 Task: Create a 'menu' object.
Action: Mouse moved to (666, 57)
Screenshot: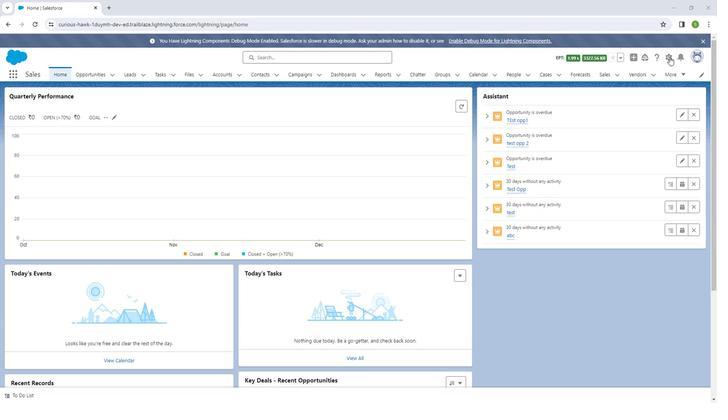 
Action: Mouse pressed left at (666, 57)
Screenshot: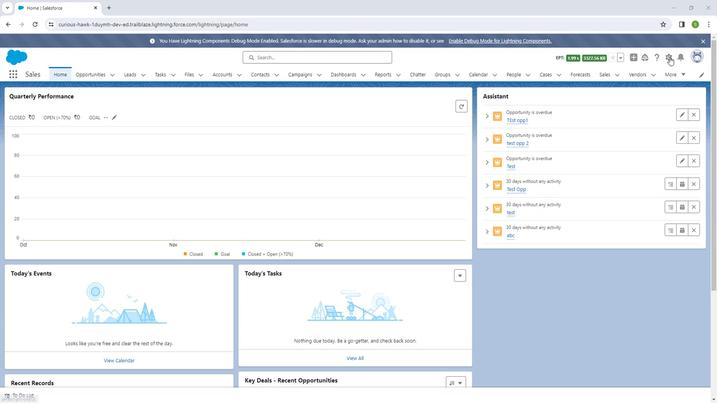 
Action: Mouse moved to (650, 85)
Screenshot: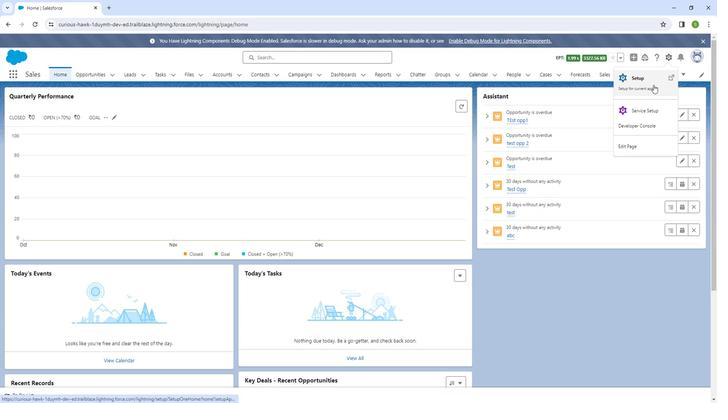 
Action: Mouse pressed left at (650, 85)
Screenshot: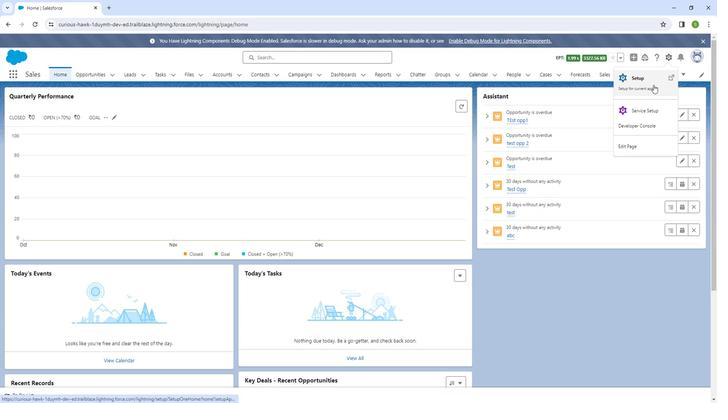 
Action: Mouse moved to (102, 73)
Screenshot: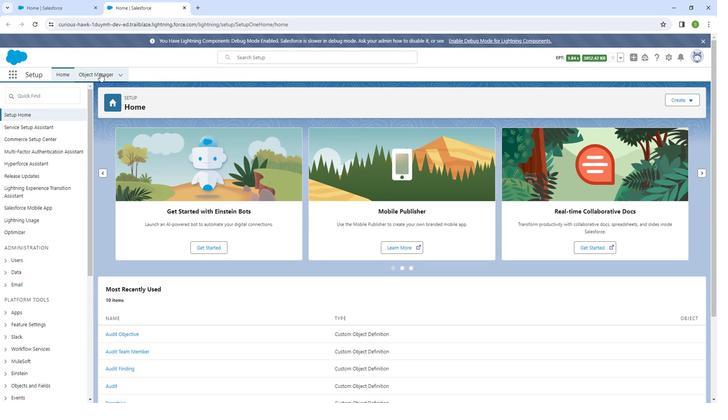 
Action: Mouse pressed left at (102, 73)
Screenshot: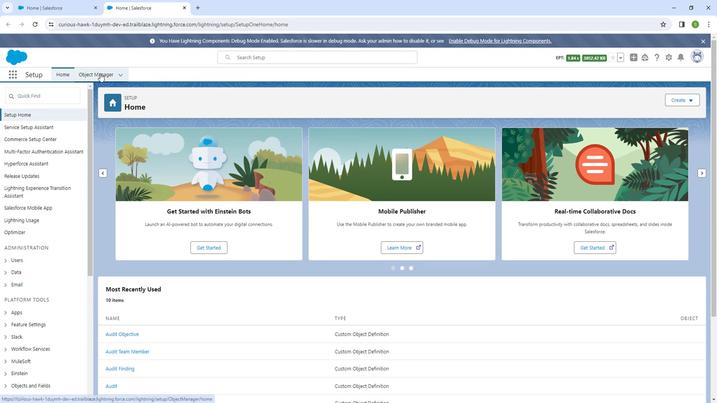 
Action: Mouse moved to (684, 102)
Screenshot: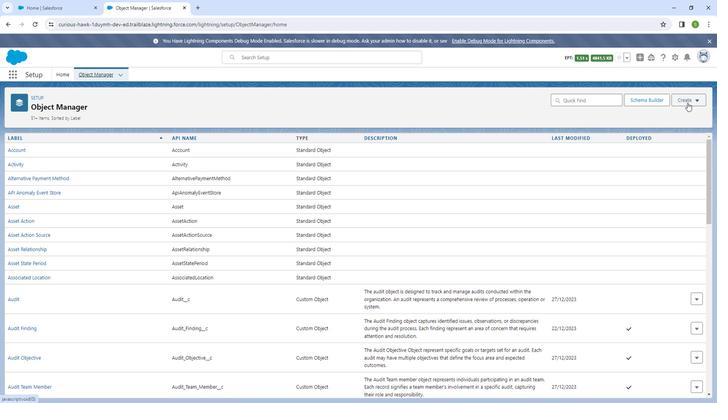 
Action: Mouse pressed left at (684, 102)
Screenshot: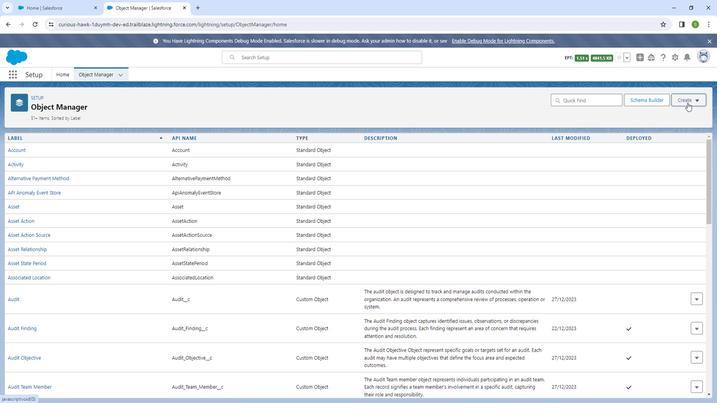 
Action: Mouse moved to (669, 121)
Screenshot: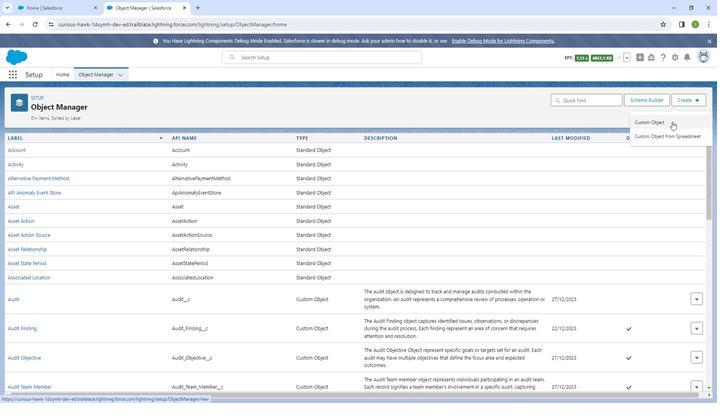 
Action: Mouse pressed left at (669, 121)
Screenshot: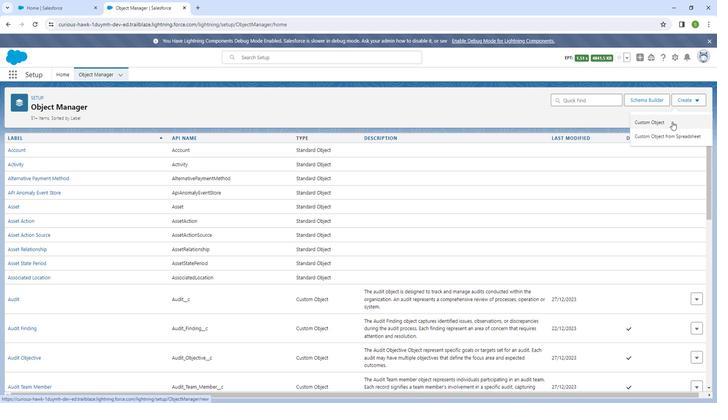 
Action: Mouse moved to (182, 194)
Screenshot: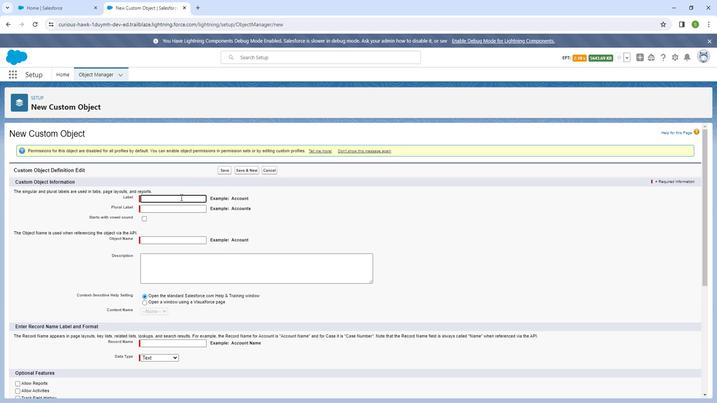 
Action: Mouse pressed left at (182, 194)
Screenshot: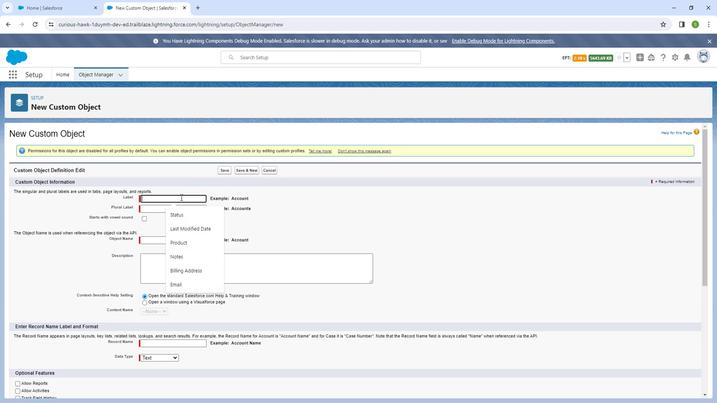 
Action: Mouse moved to (180, 196)
Screenshot: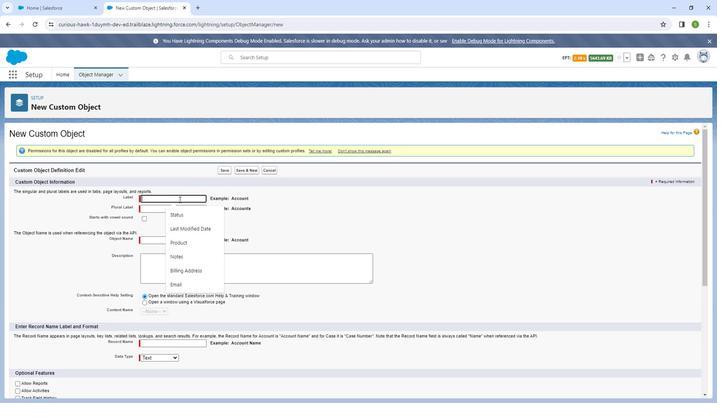 
Action: Key pressed <Key.shift_r>Menu
Screenshot: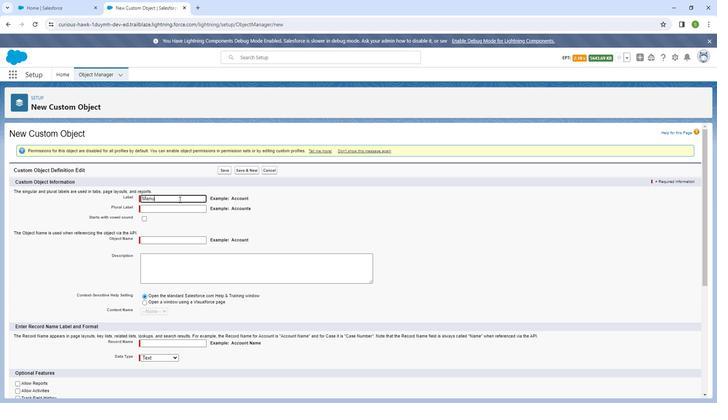
Action: Mouse moved to (178, 208)
Screenshot: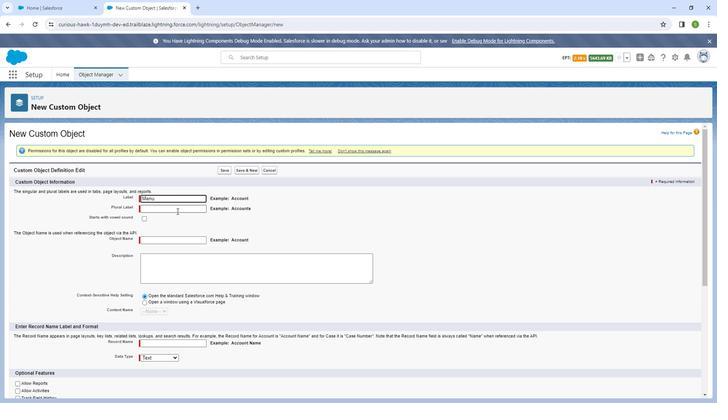 
Action: Mouse pressed left at (178, 208)
Screenshot: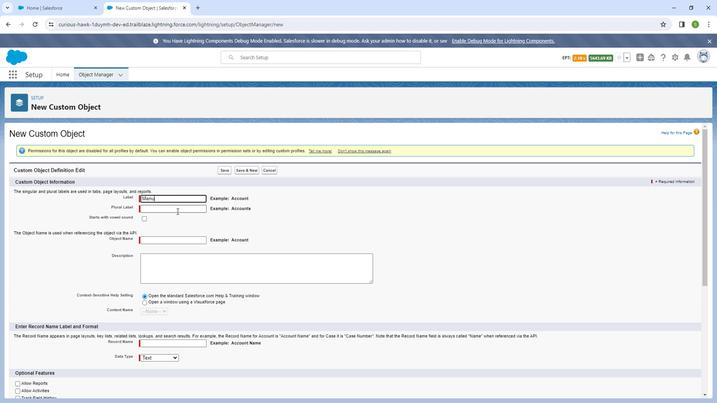 
Action: Mouse moved to (182, 206)
Screenshot: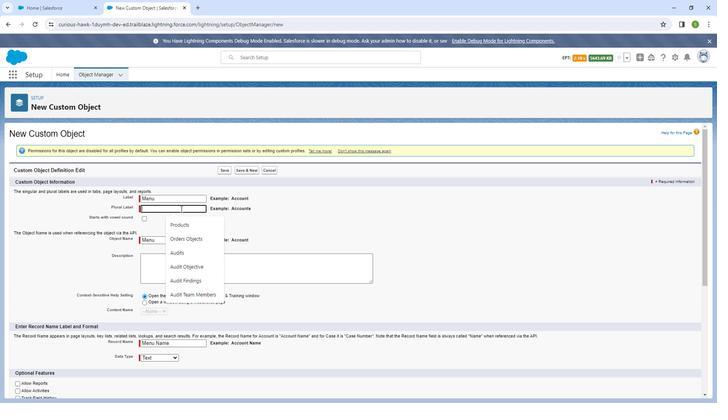 
Action: Key pressed <Key.shift_r>Menus
Screenshot: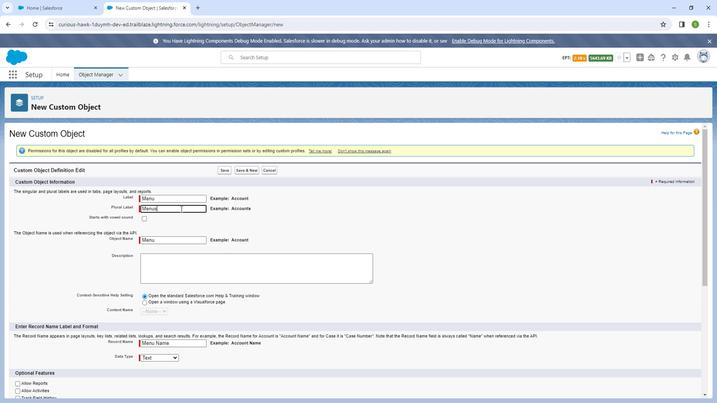 
Action: Mouse moved to (187, 257)
Screenshot: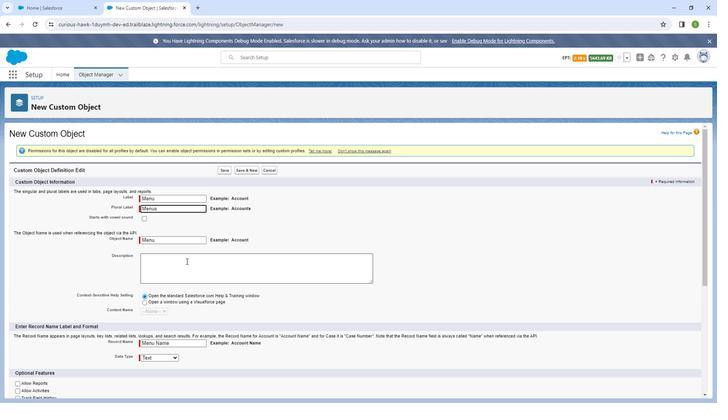 
Action: Mouse pressed left at (187, 257)
Screenshot: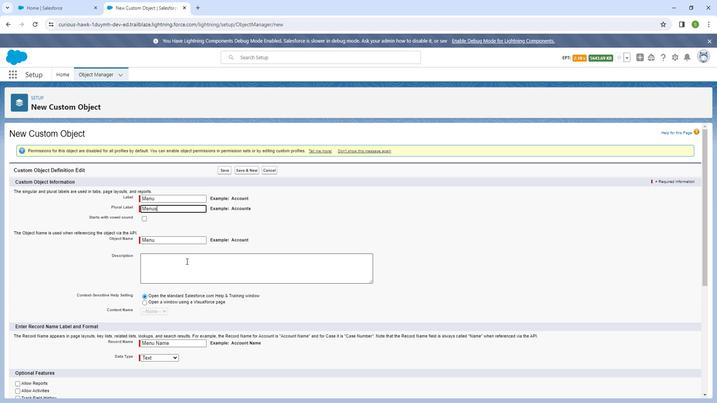 
Action: Mouse moved to (189, 257)
Screenshot: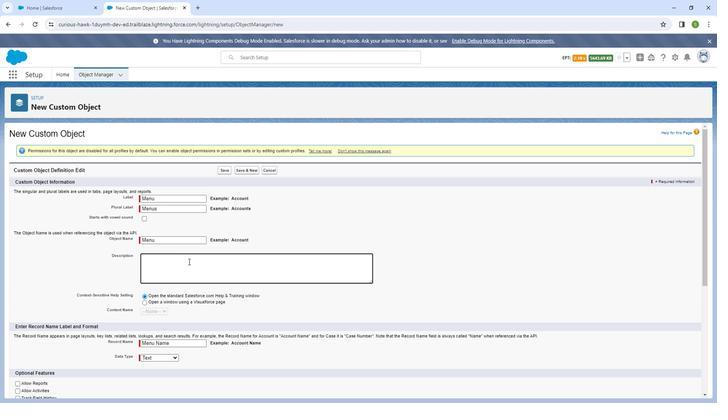 
Action: Key pressed <Key.shift_r>The<Key.space>menu<Key.space>object<Key.space>in<Key.space>a<Key.space>restaurant<Key.space>management<Key.space>system<Key.space>is<Key.space>a<Key.space>critical<Key.space>component<Key.space>that<Key.space>stotrs<Key.backspace><Key.backspace><Key.backspace>res<Key.space>a<Key.space>===<Key.backspace><Key.backspace><Key.backspace><Key.backspace><Key.space>cr=<Key.backspace><Key.backspace>rit<Key.backspace><Key.backspace><Key.backspace><Key.backspace><Key.backspace><Key.backspace>different<Key.space>items<Key.space>offered<Key.space>by<Key.space>the<Key.space>ew<Key.backspace><Key.backspace>restaurent.
Screenshot: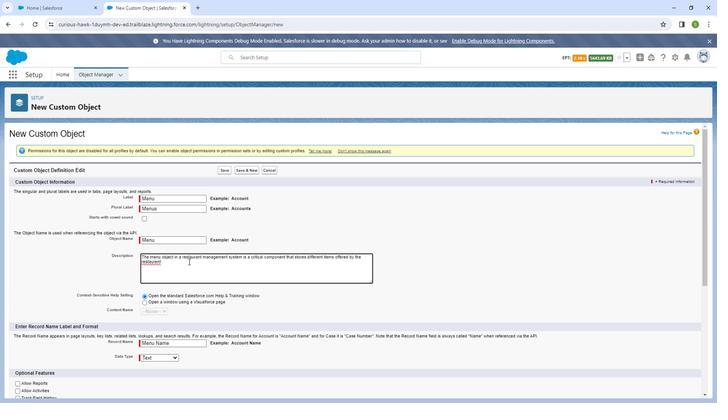 
Action: Mouse moved to (157, 258)
Screenshot: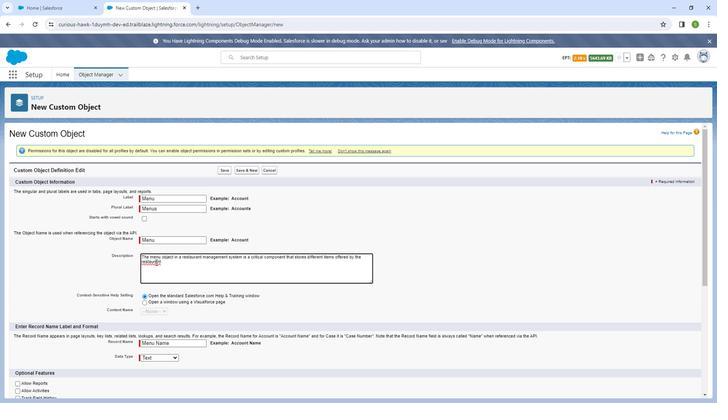 
Action: Mouse pressed left at (157, 258)
Screenshot: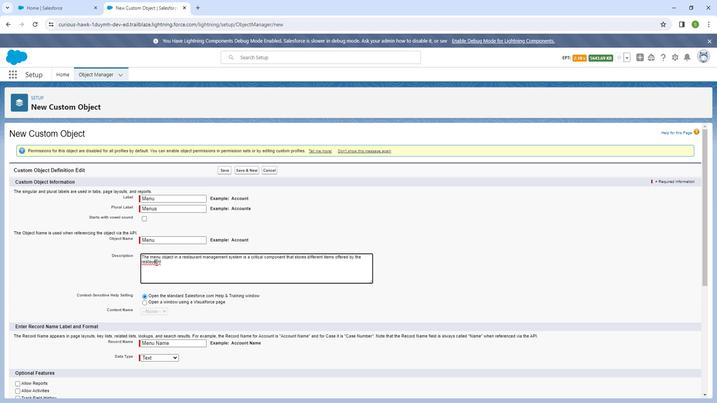
Action: Mouse moved to (161, 258)
Screenshot: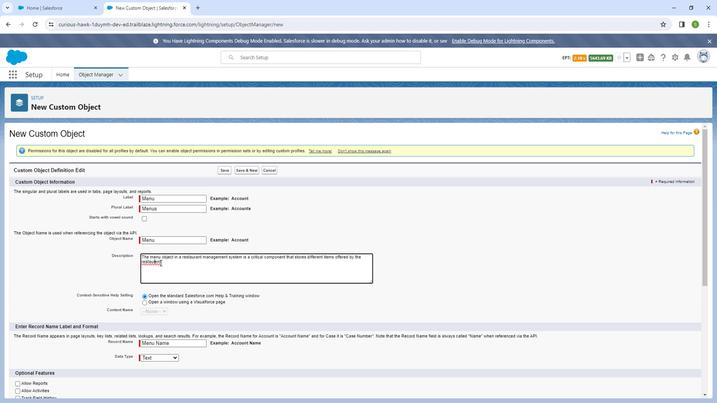 
Action: Key pressed <Key.right><Key.backspace>a<Key.down><Key.down><Key.space>
Screenshot: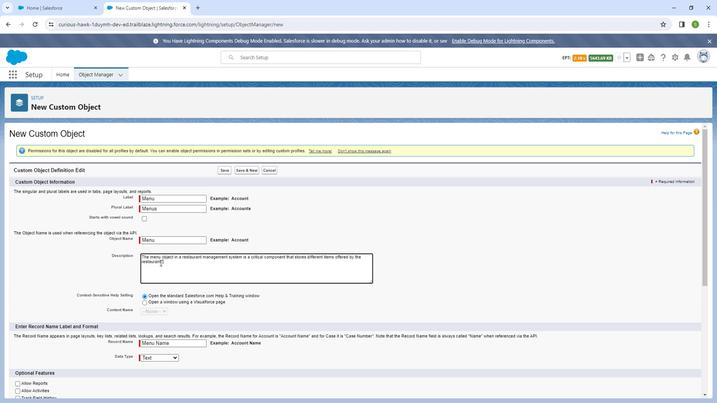 
Action: Mouse moved to (146, 263)
Screenshot: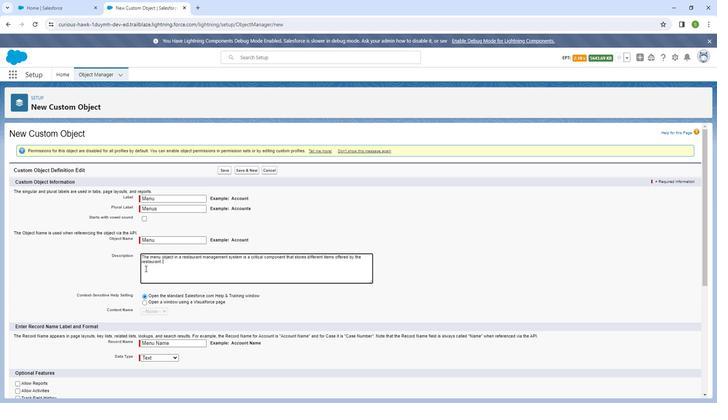 
Action: Key pressed <Key.shift_r><Key.shift_r><Key.shift_r><Key.shift_r><Key.shift_r><Key.shift_r><Key.shift_r><Key.shift_r><Key.shift_r><Key.shift_r><Key.shift_r><Key.shift_r><Key.shift_r><Key.shift_r><Key.shift_r><Key.shift_r><Key.shift_r><Key.shift_r><Key.shift_r><Key.shift_r><Key.shift_r><Key.shift_r><Key.shift_r><Key.shift_r><Key.shift_r><Key.shift_r><Key.shift_r><Key.shift_r><Key.shift_r><Key.shift_r><Key.shift_r><Key.shift_r>T<Key.backspace><Key.shift_r>It<Key.space><Key.shift_r><Key.shift_r><Key.shift_r><Key.shift_r><Key.shift_r><Key.shift_r>P<Key.backspace>provide<Key.space>clarity<Key.space>and<Key.space>guidance<Key.space>for<Key.space>users<Key.space>who<Key.space>interact<Key.space>with<Key.space>the<Key.space>system.
Screenshot: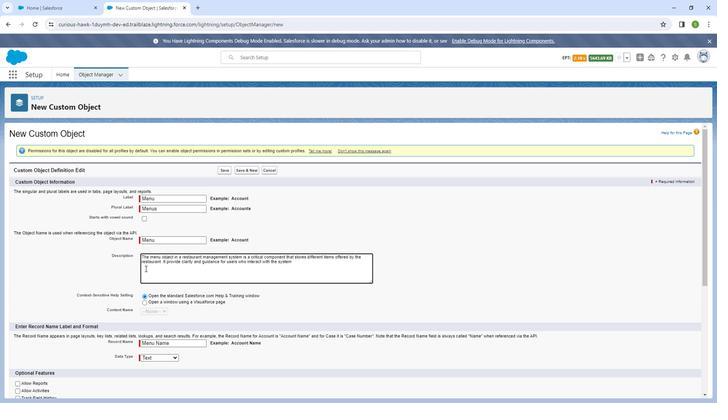 
Action: Mouse moved to (178, 337)
Screenshot: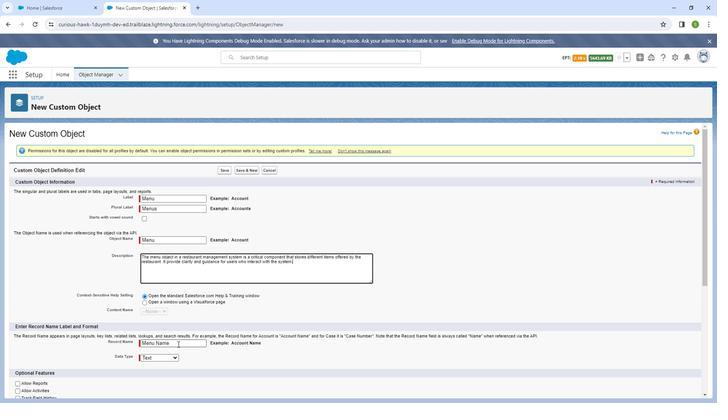 
Action: Mouse pressed left at (178, 337)
Screenshot: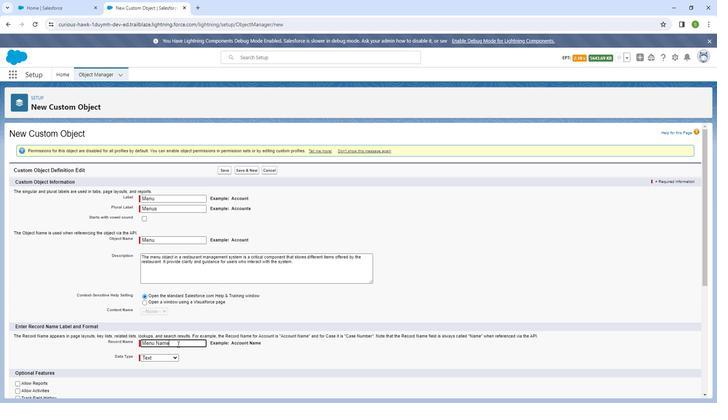 
Action: Mouse moved to (182, 337)
Screenshot: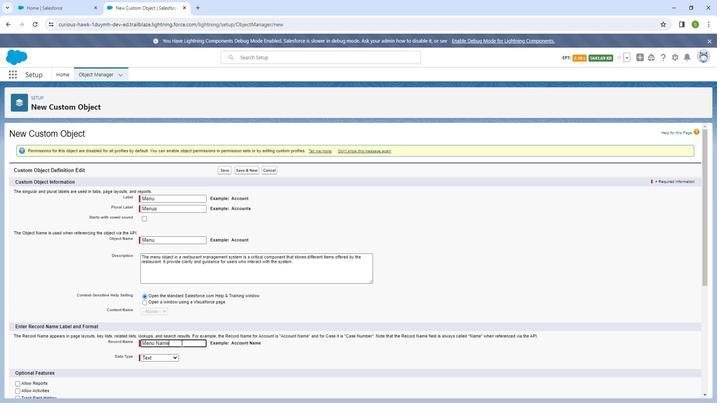 
Action: Key pressed <Key.backspace><Key.backspace><Key.backspace><Key.backspace><Key.shift_r>Id
Screenshot: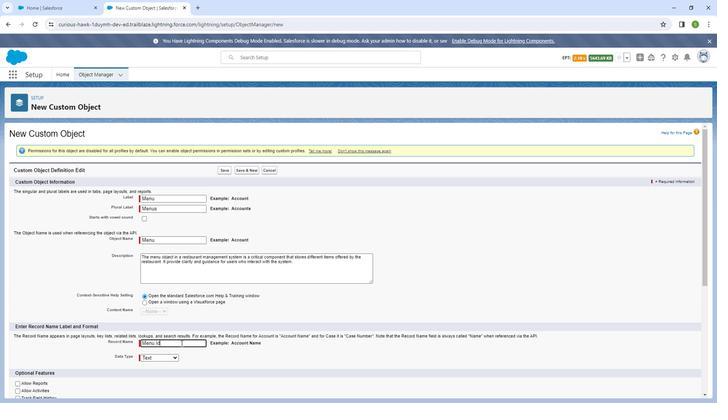 
Action: Mouse moved to (165, 349)
Screenshot: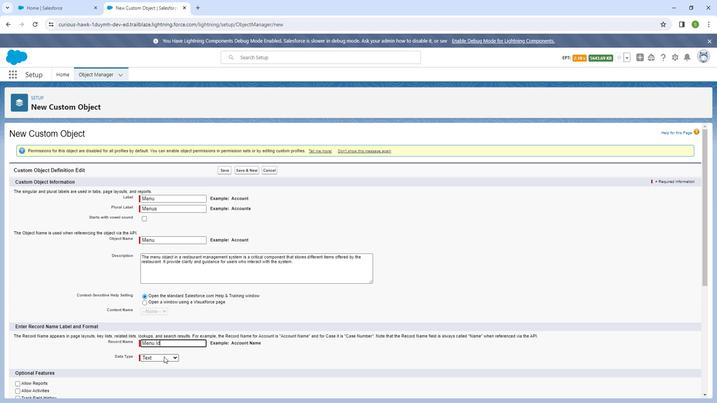 
Action: Mouse pressed left at (165, 349)
Screenshot: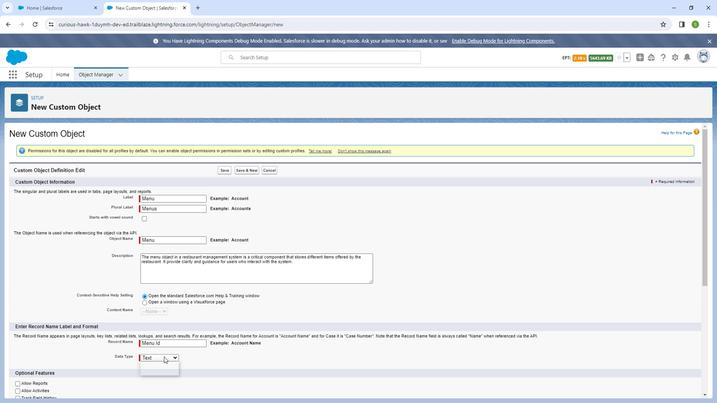 
Action: Mouse moved to (164, 364)
Screenshot: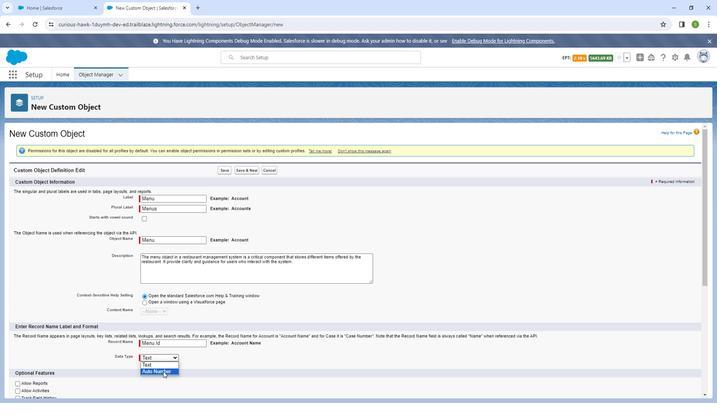 
Action: Mouse pressed left at (164, 364)
Screenshot: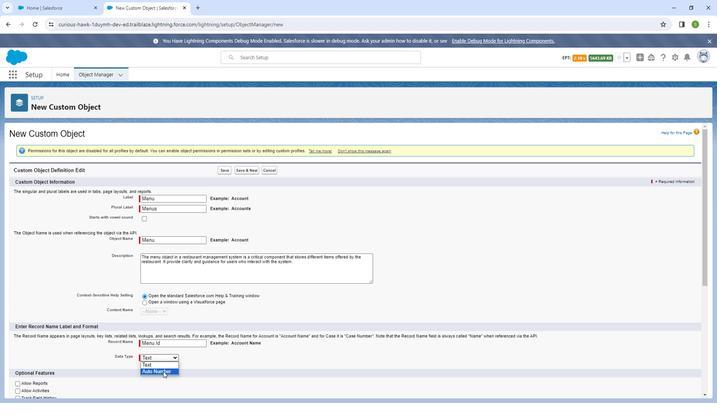
Action: Mouse moved to (205, 337)
Screenshot: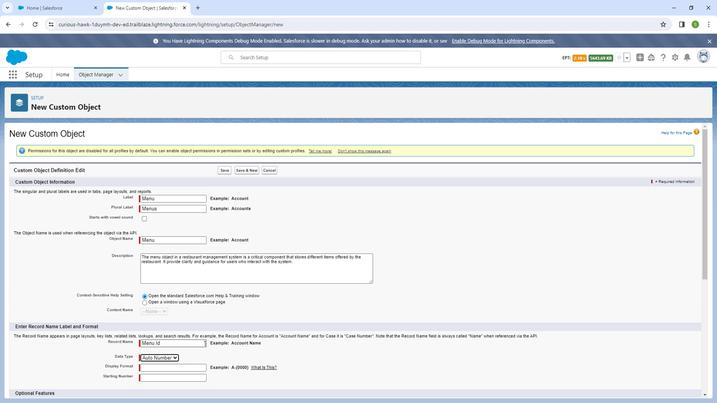 
Action: Mouse scrolled (205, 337) with delta (0, 0)
Screenshot: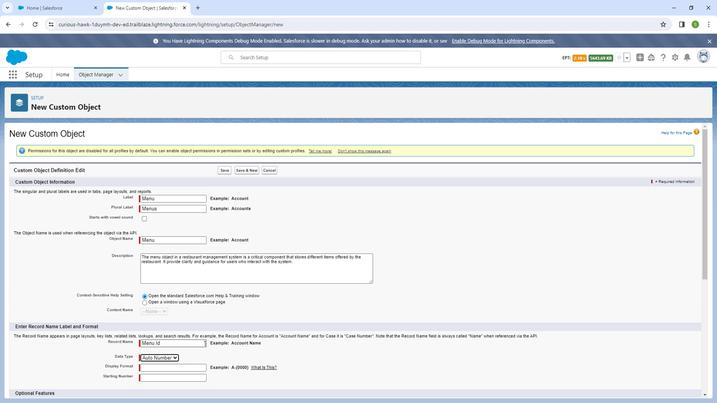 
Action: Mouse moved to (205, 337)
Screenshot: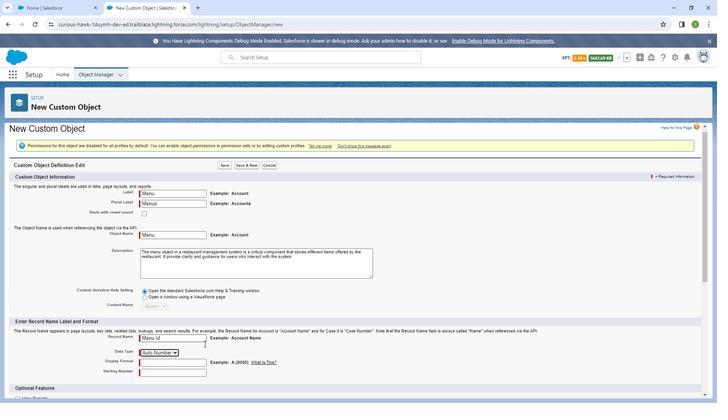 
Action: Mouse scrolled (205, 337) with delta (0, 0)
Screenshot: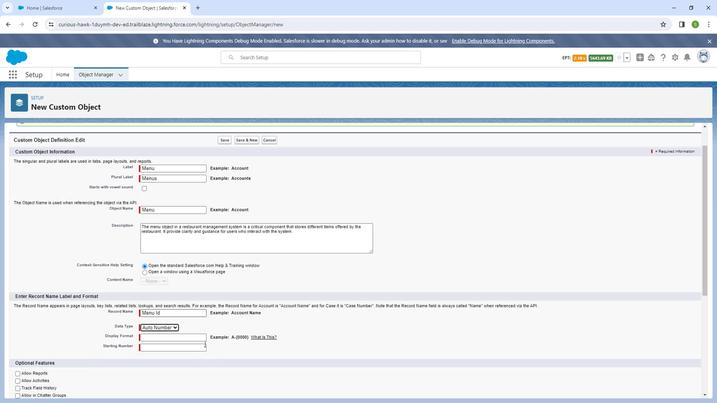 
Action: Mouse moved to (185, 287)
Screenshot: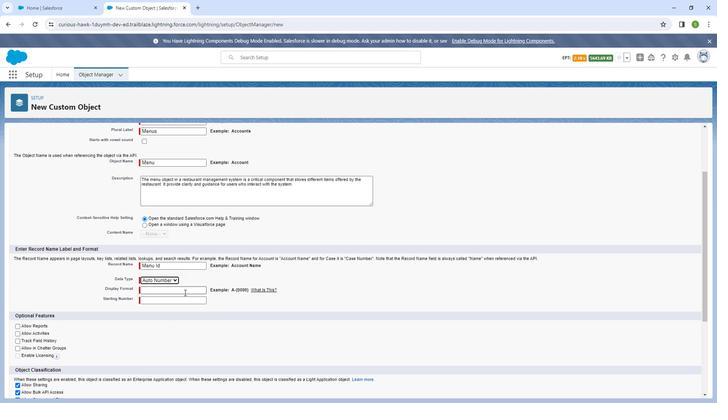 
Action: Mouse pressed left at (185, 287)
Screenshot: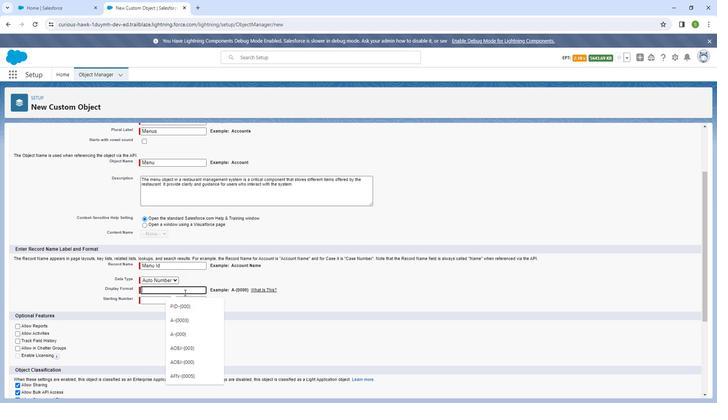 
Action: Mouse moved to (185, 287)
Screenshot: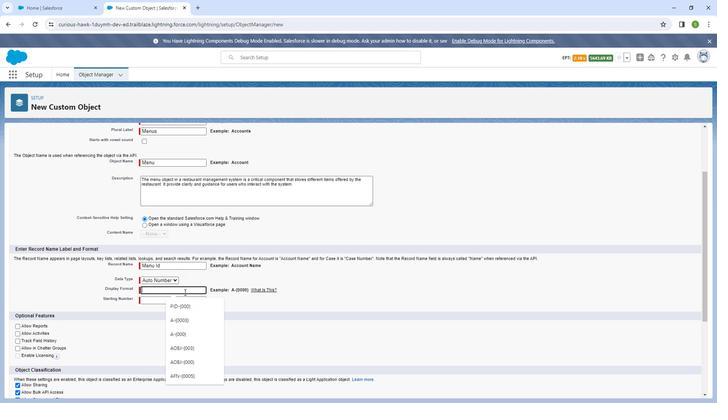 
Action: Key pressed <Key.shift_r>
Screenshot: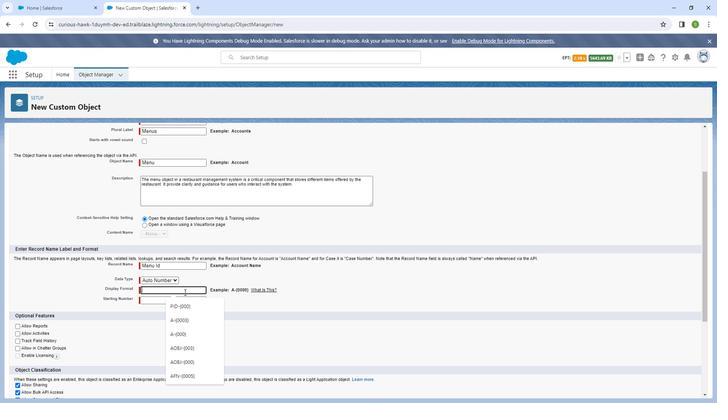 
Action: Mouse moved to (185, 287)
Screenshot: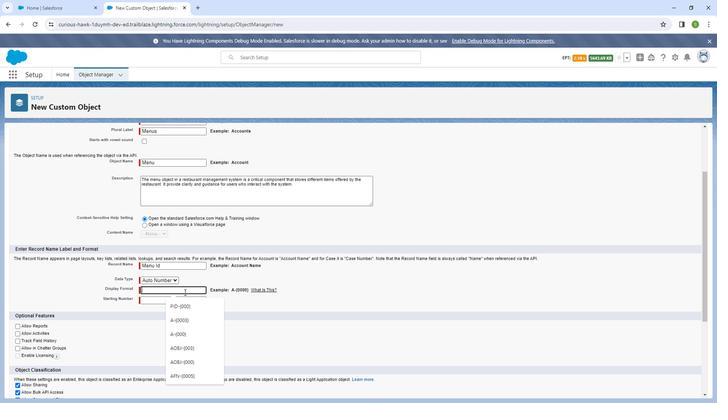 
Action: Key pressed ID-<Key.left><Key.left><Key.left><Key.shift_r>M<Key.right><Key.right><Key.right><Key.shift_r><Key.shift_r><Key.shift_r><Key.shift_r><Key.shift_r><Key.shift_r><Key.shift_r><Key.shift_r><Key.shift_r><Key.shift_r><Key.shift_r><Key.shift_r>{}<Key.left>235
Screenshot: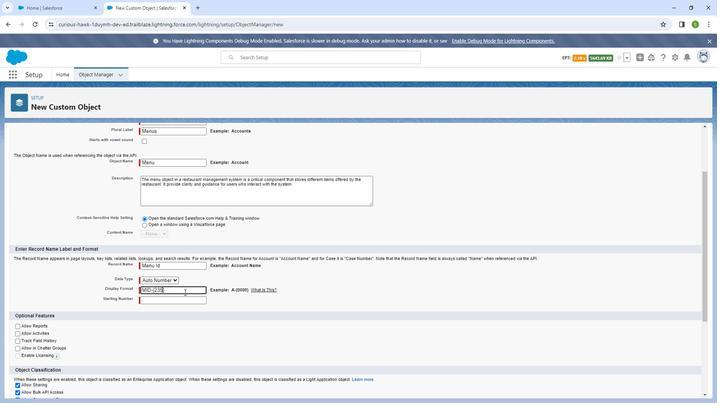 
Action: Mouse moved to (175, 295)
Screenshot: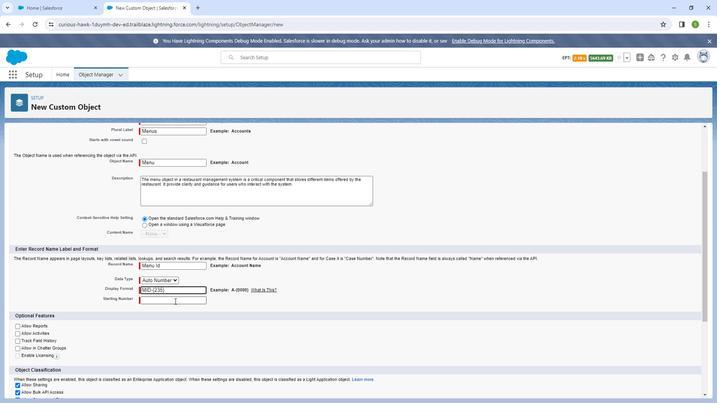 
Action: Mouse pressed left at (175, 295)
Screenshot: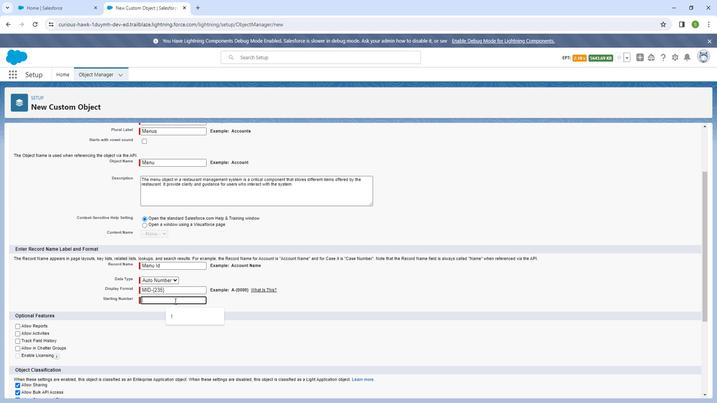 
Action: Mouse moved to (172, 313)
Screenshot: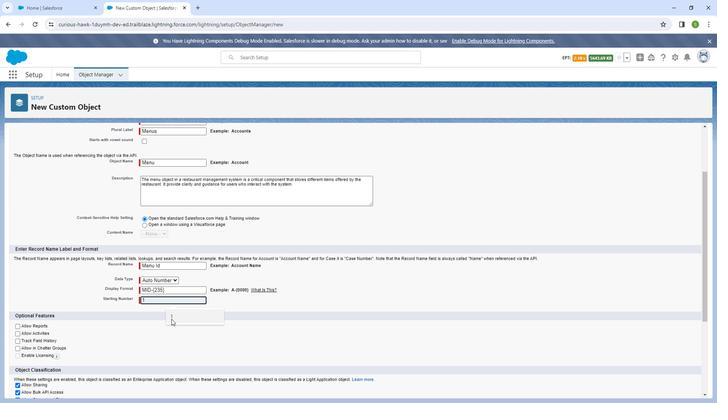 
Action: Mouse pressed left at (172, 313)
Screenshot: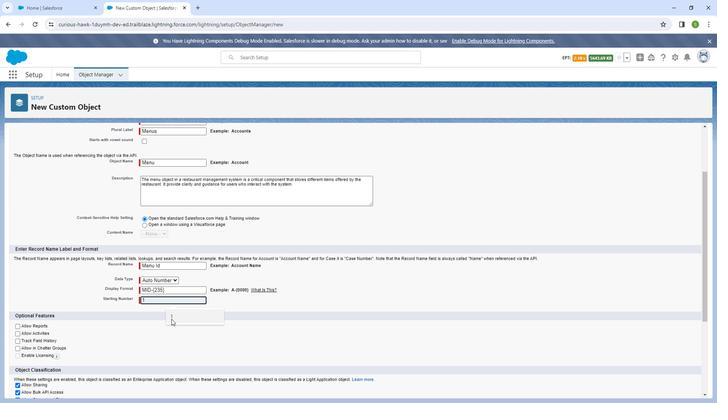 
Action: Mouse moved to (38, 327)
Screenshot: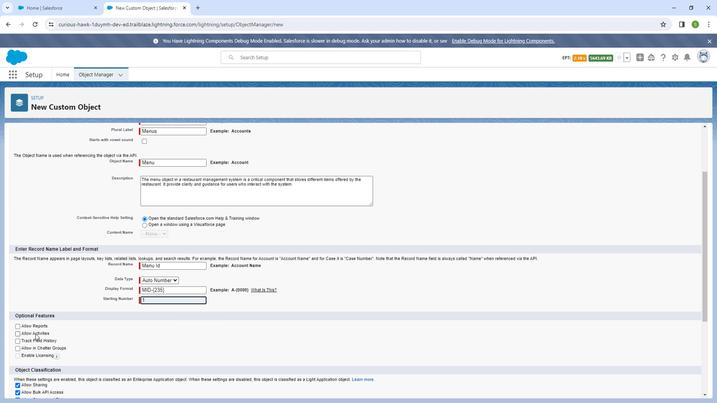 
Action: Mouse pressed left at (38, 327)
Screenshot: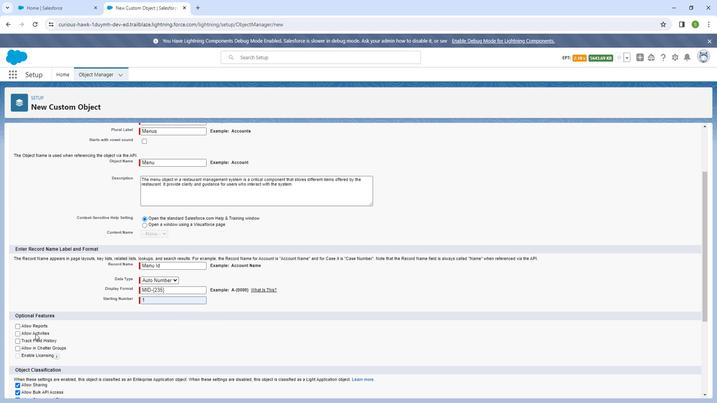 
Action: Mouse moved to (38, 342)
Screenshot: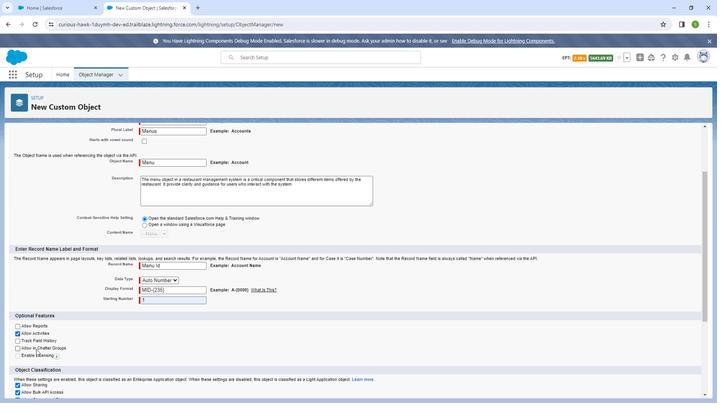 
Action: Mouse pressed left at (38, 342)
Screenshot: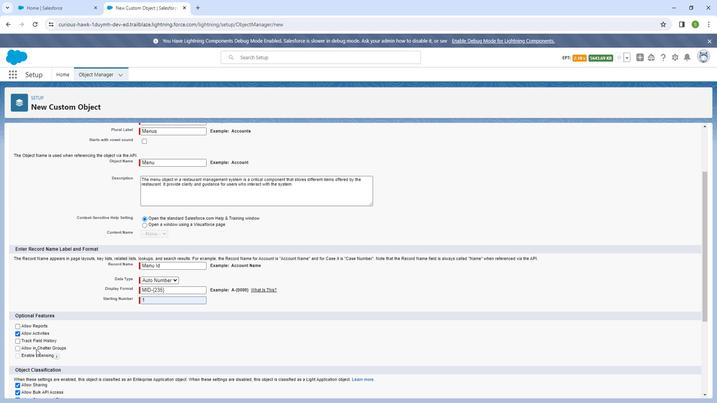 
Action: Mouse moved to (98, 329)
Screenshot: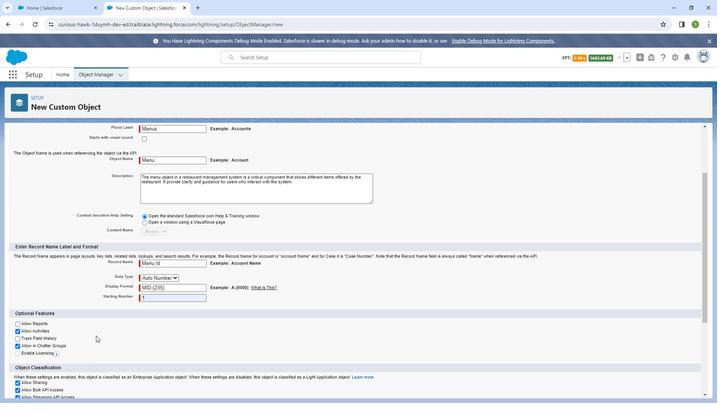 
Action: Mouse scrolled (98, 328) with delta (0, 0)
Screenshot: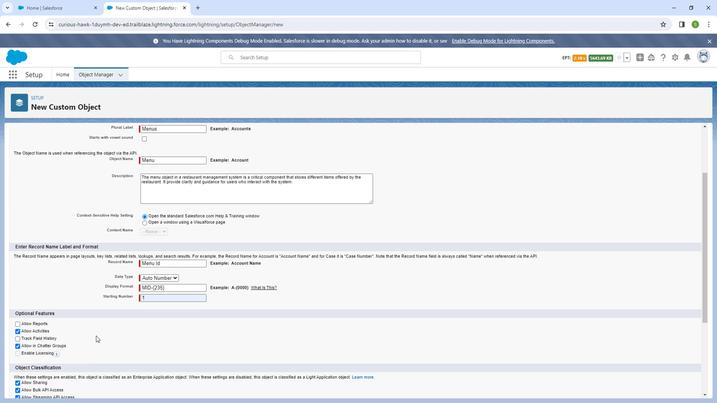 
Action: Mouse scrolled (98, 328) with delta (0, 0)
Screenshot: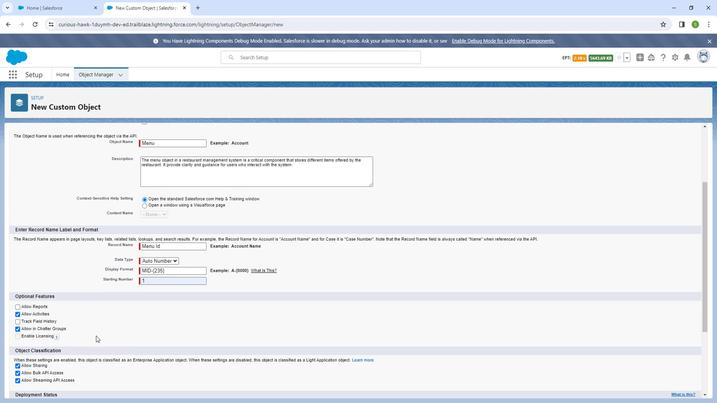 
Action: Mouse moved to (62, 346)
Screenshot: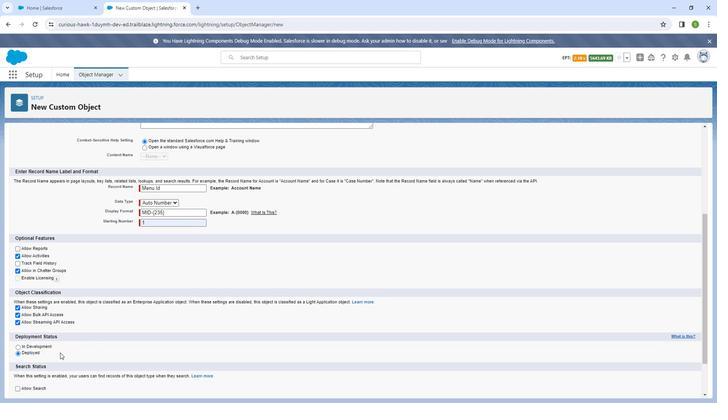 
Action: Mouse scrolled (62, 345) with delta (0, 0)
Screenshot: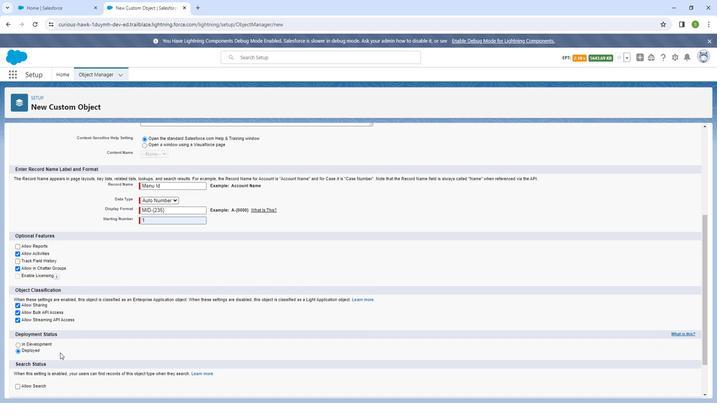 
Action: Mouse moved to (62, 346)
Screenshot: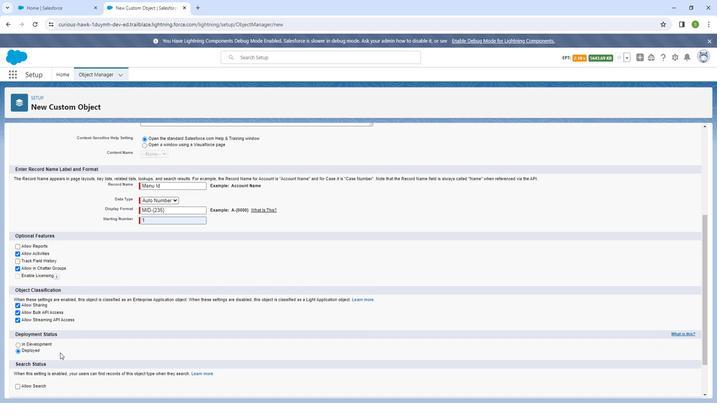 
Action: Mouse scrolled (62, 345) with delta (0, 0)
Screenshot: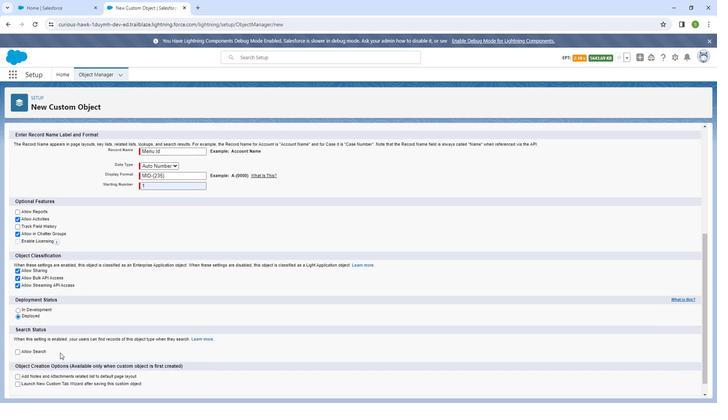 
Action: Mouse moved to (56, 357)
Screenshot: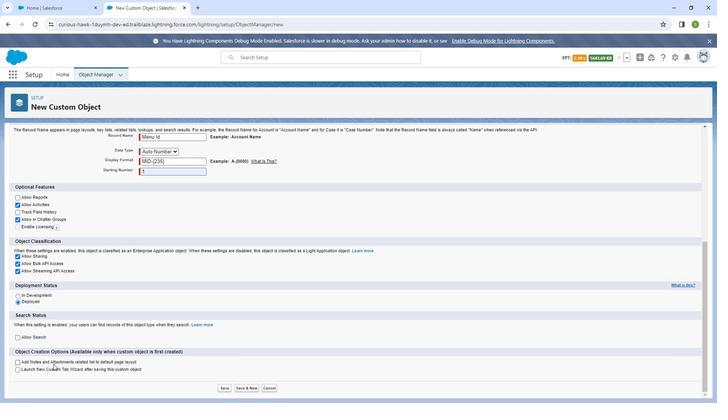 
Action: Mouse pressed left at (56, 357)
Screenshot: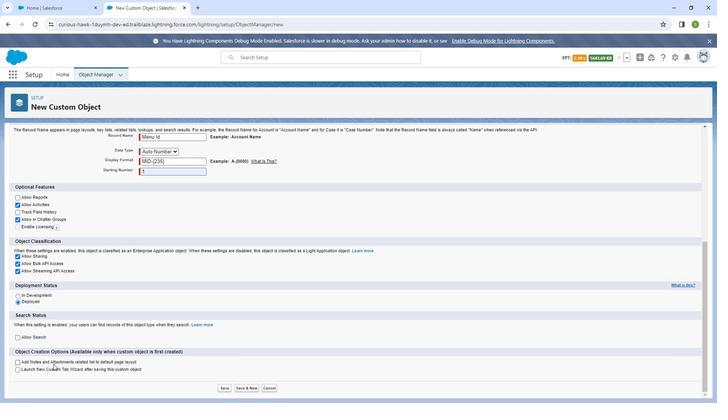 
Action: Mouse moved to (223, 382)
Screenshot: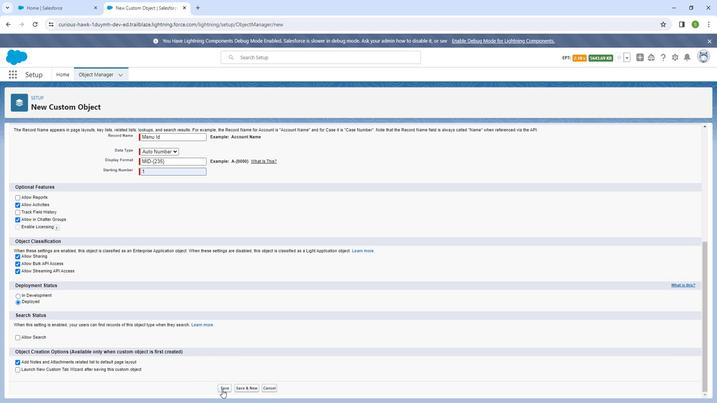 
Action: Mouse pressed left at (223, 382)
Screenshot: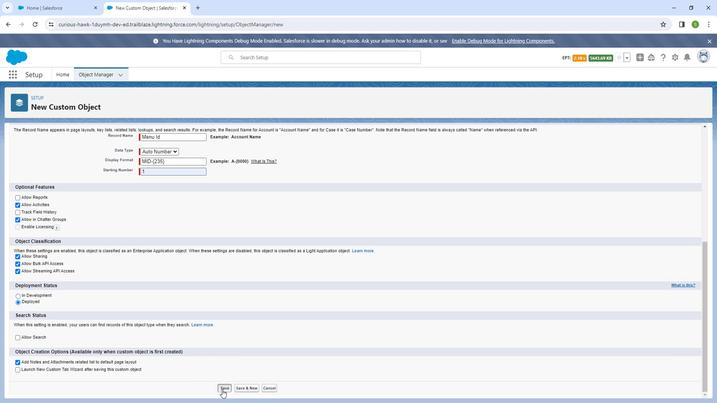 
Action: Mouse moved to (163, 369)
Screenshot: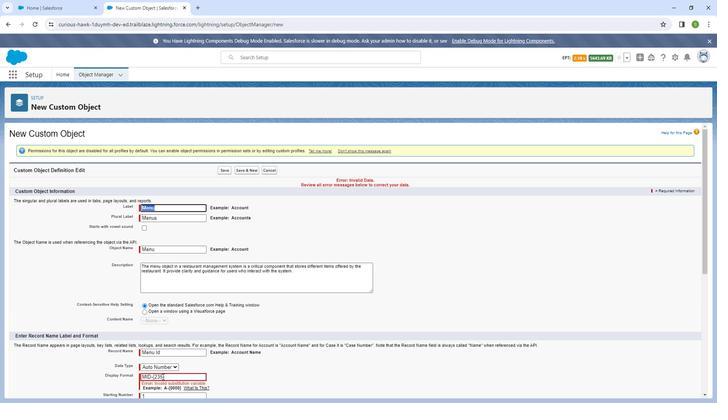 
Action: Mouse pressed left at (163, 369)
Screenshot: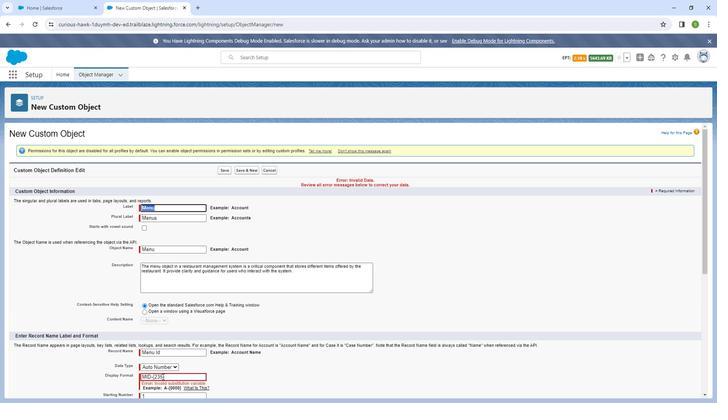 
Action: Mouse moved to (228, 361)
Screenshot: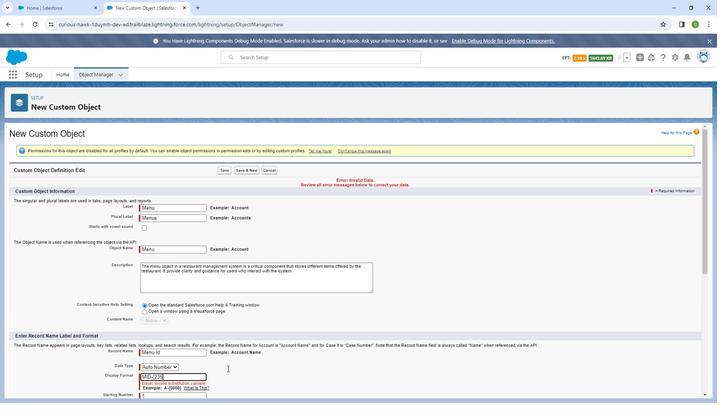 
Action: Key pressed <Key.backspace>0
Screenshot: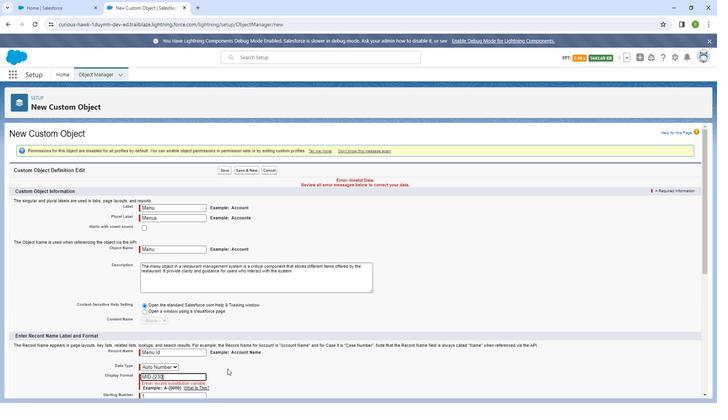 
Action: Mouse moved to (223, 168)
Screenshot: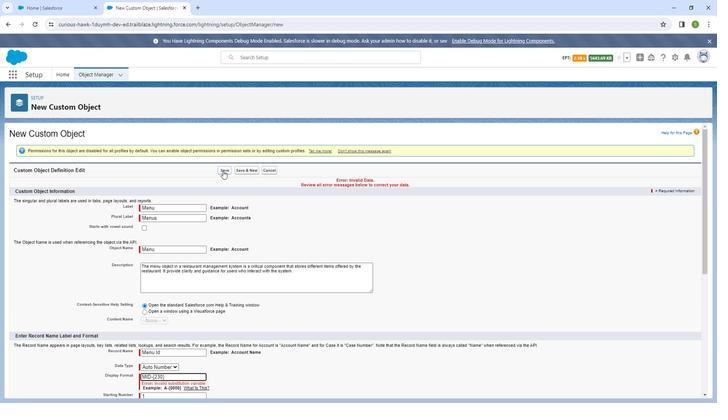 
Action: Mouse pressed left at (223, 168)
Screenshot: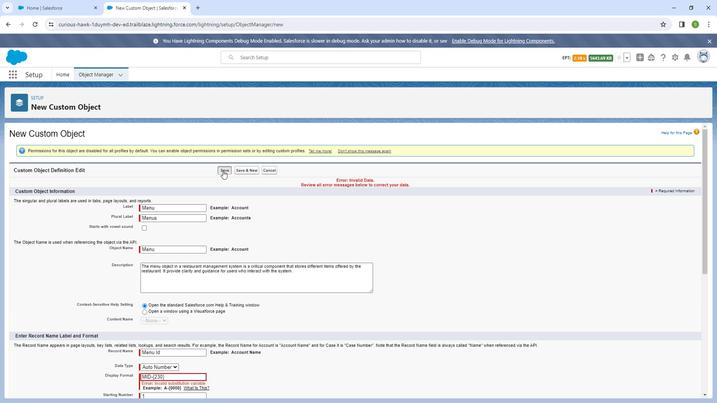 
Action: Mouse moved to (160, 369)
Screenshot: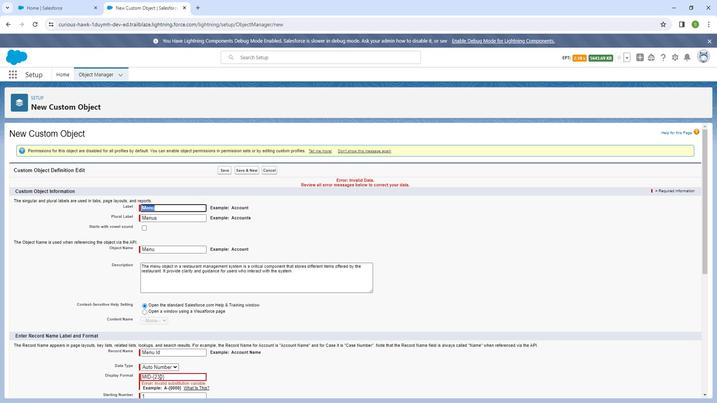 
Action: Mouse pressed left at (160, 369)
Screenshot: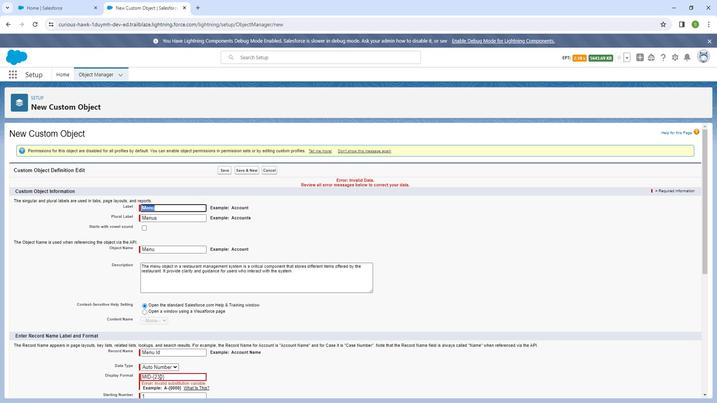 
Action: Mouse moved to (164, 367)
Screenshot: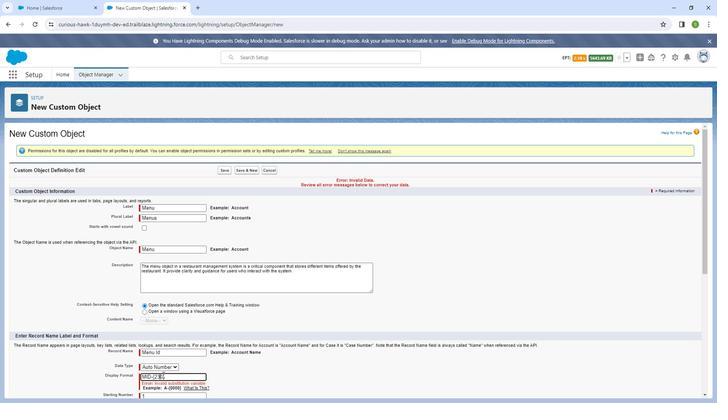 
Action: Key pressed <Key.backspace>0
Screenshot: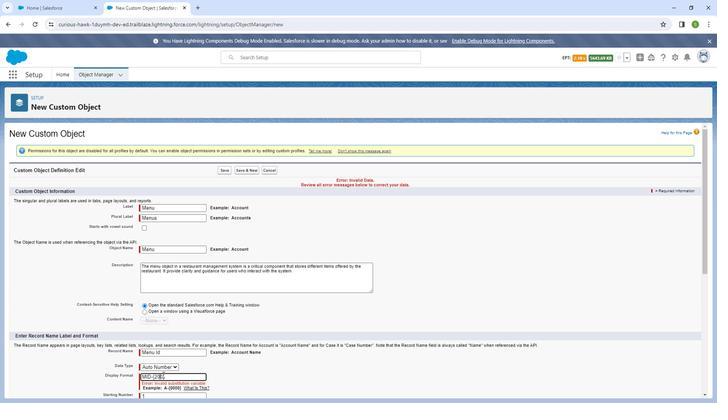 
Action: Mouse moved to (220, 168)
Screenshot: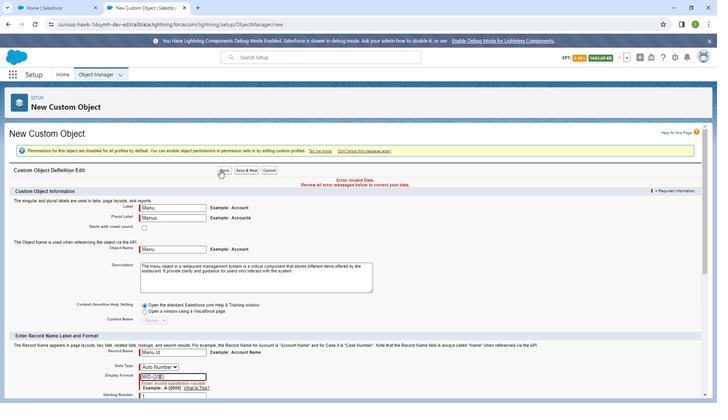 
Action: Mouse pressed left at (220, 168)
Screenshot: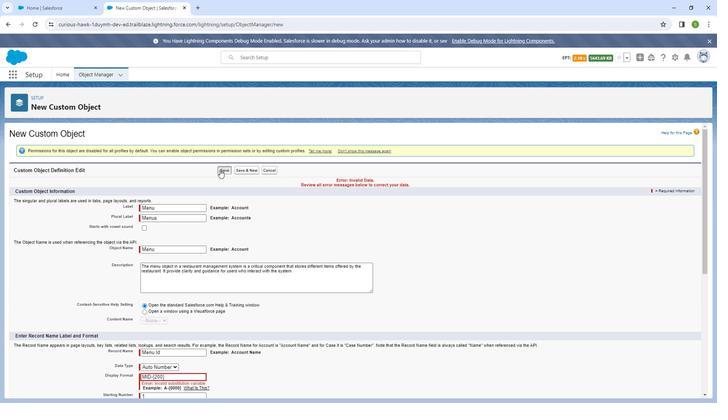 
Action: Mouse moved to (159, 369)
Screenshot: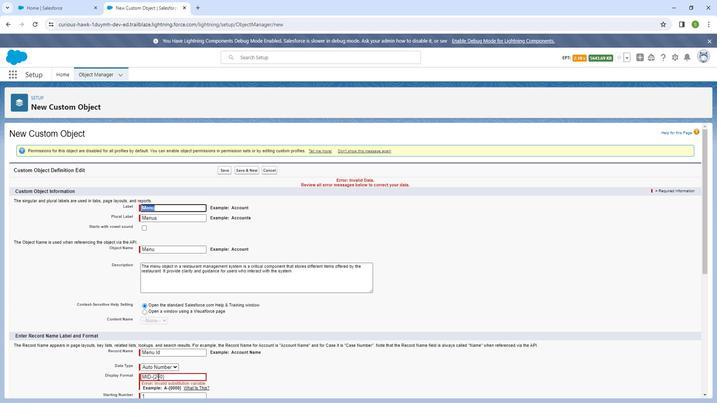 
Action: Mouse pressed left at (159, 369)
Screenshot: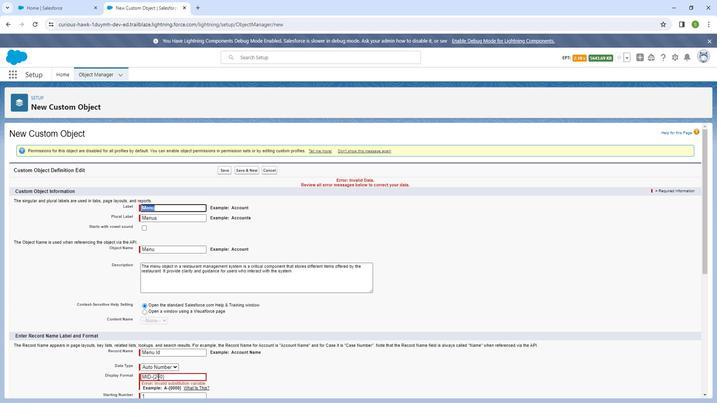 
Action: Mouse moved to (158, 360)
Screenshot: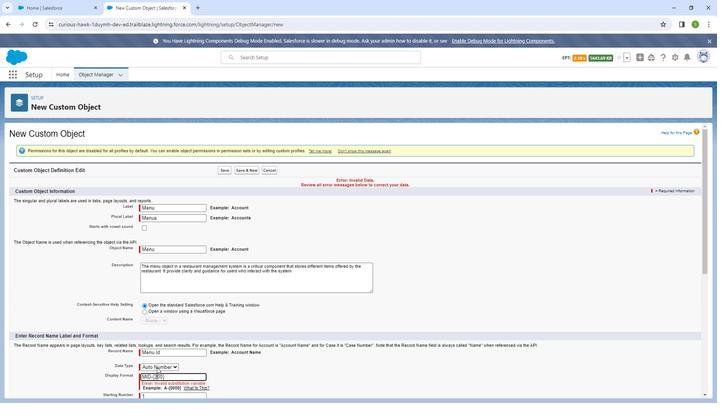 
Action: Key pressed <Key.backspace>0
Screenshot: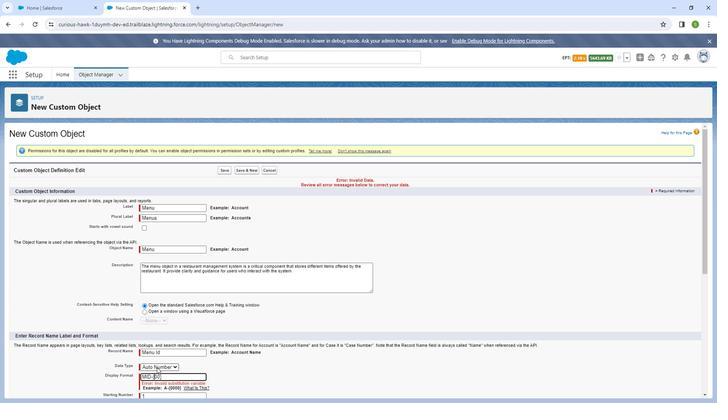 
Action: Mouse moved to (221, 170)
Screenshot: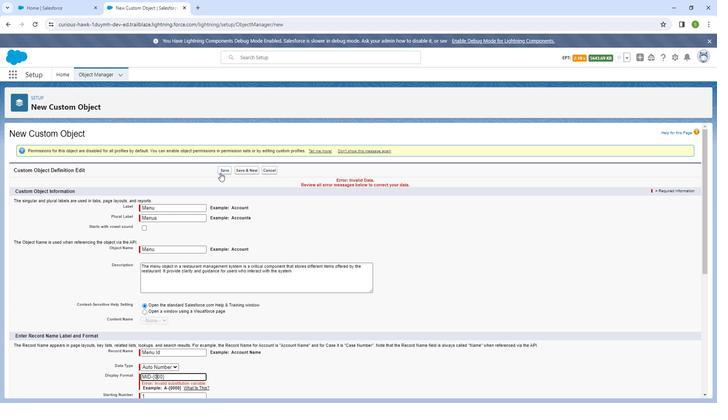 
Action: Mouse pressed left at (221, 170)
Screenshot: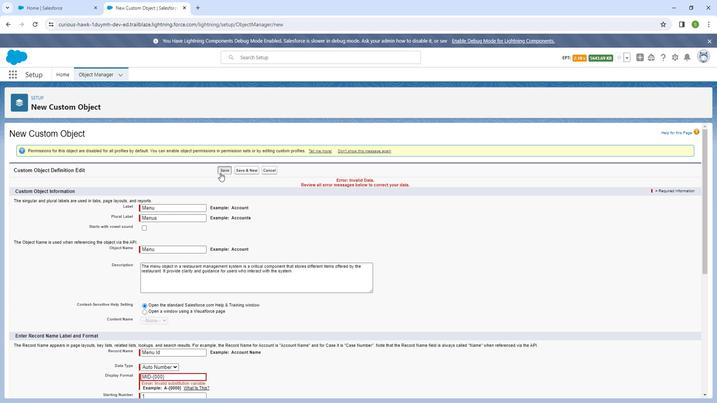 
Action: Mouse moved to (56, 147)
Screenshot: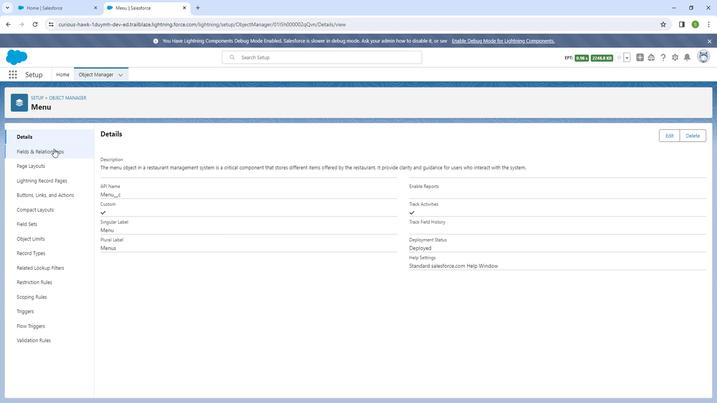
Action: Mouse pressed left at (56, 147)
Screenshot: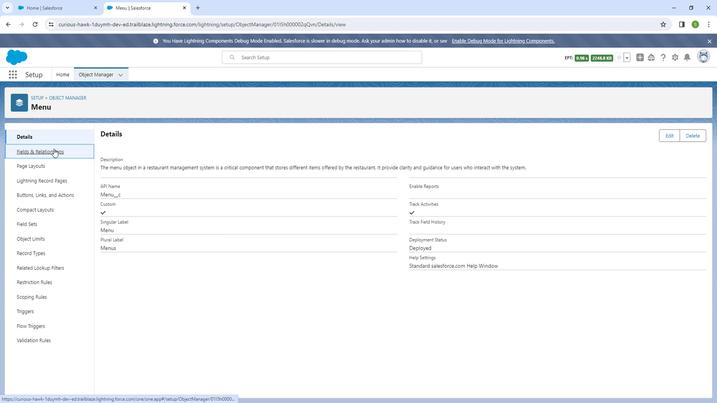 
Action: Mouse moved to (40, 140)
Screenshot: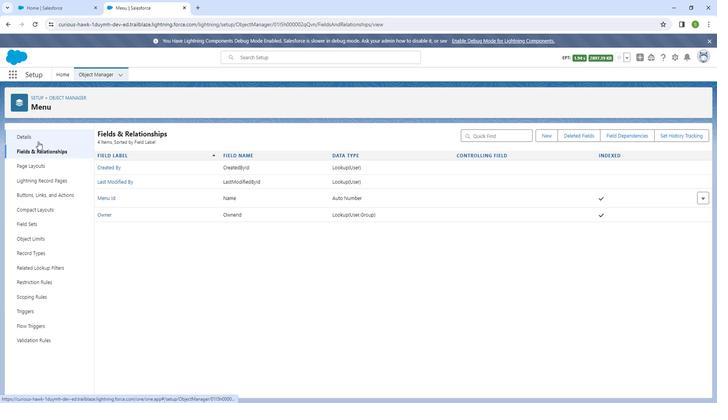
Action: Mouse pressed left at (40, 140)
Screenshot: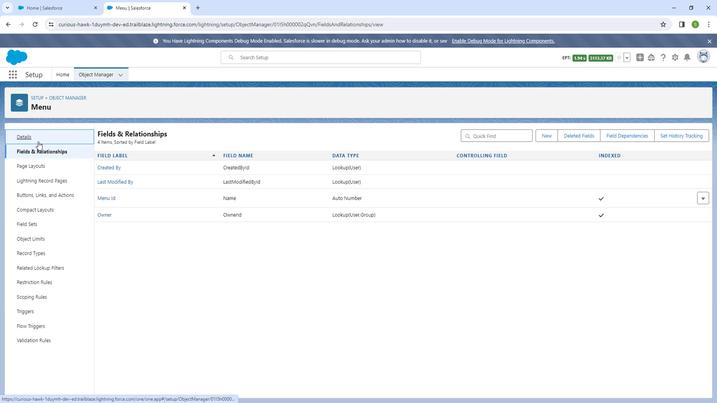 
Action: Mouse moved to (299, 306)
Screenshot: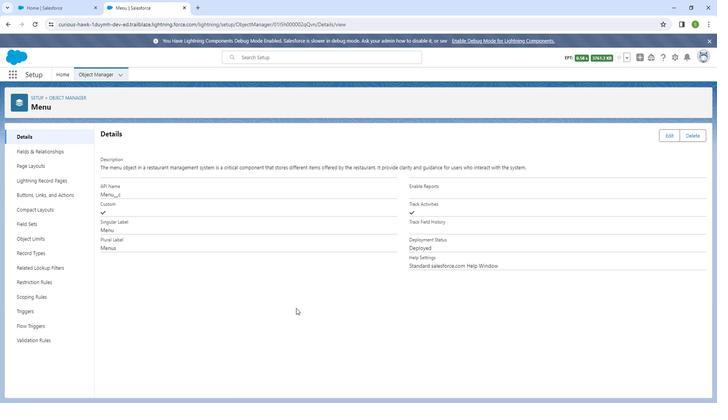 
